 Task: Search one way flight ticket for 1 adult, 6 children, 1 infant in seat and 1 infant on lap in business from Laramie: Laramie Regional Airport to Rock Springs: Southwest Wyoming Regional Airport (rock Springs Sweetwater County Airport) on 8-5-2023. Choice of flights is Westjet. Number of bags: 2 carry on bags. Price is upto 90000. Outbound departure time preference is 17:00.
Action: Mouse moved to (282, 242)
Screenshot: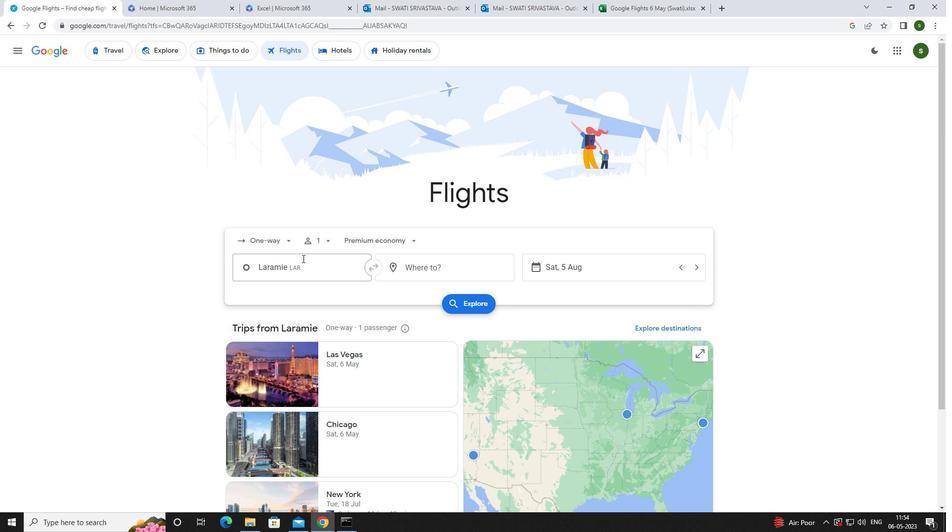
Action: Mouse pressed left at (282, 242)
Screenshot: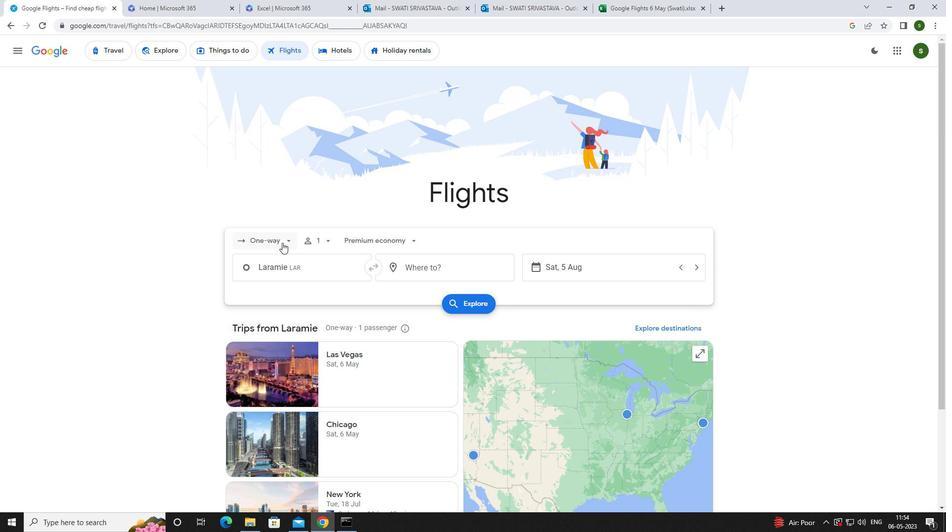 
Action: Mouse moved to (277, 287)
Screenshot: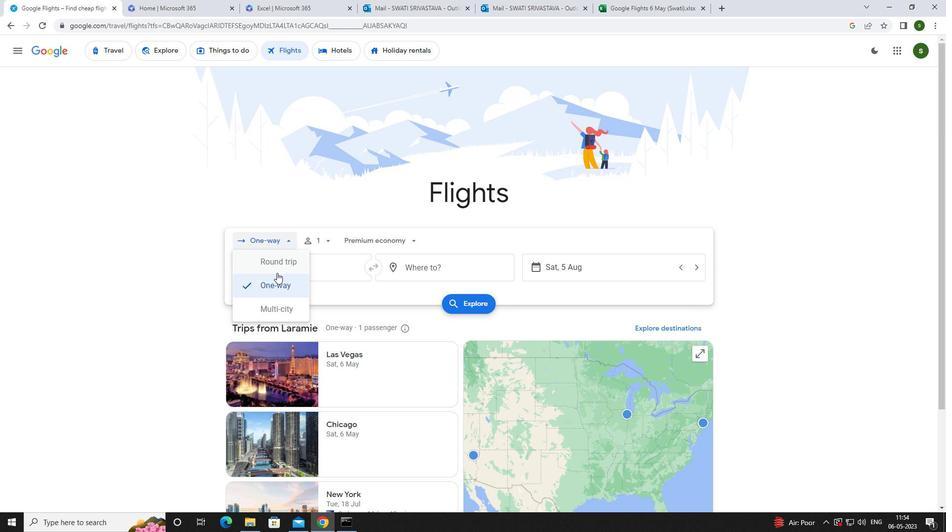 
Action: Mouse pressed left at (277, 287)
Screenshot: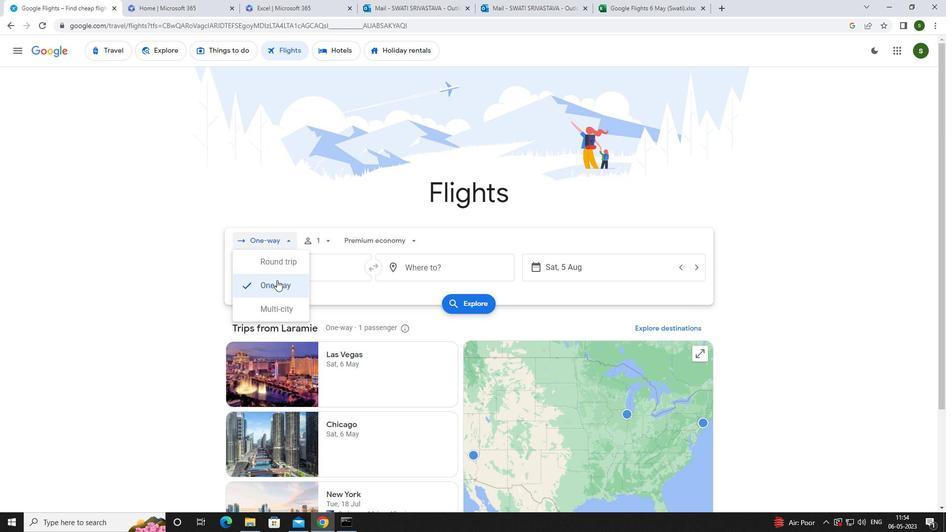 
Action: Mouse moved to (331, 240)
Screenshot: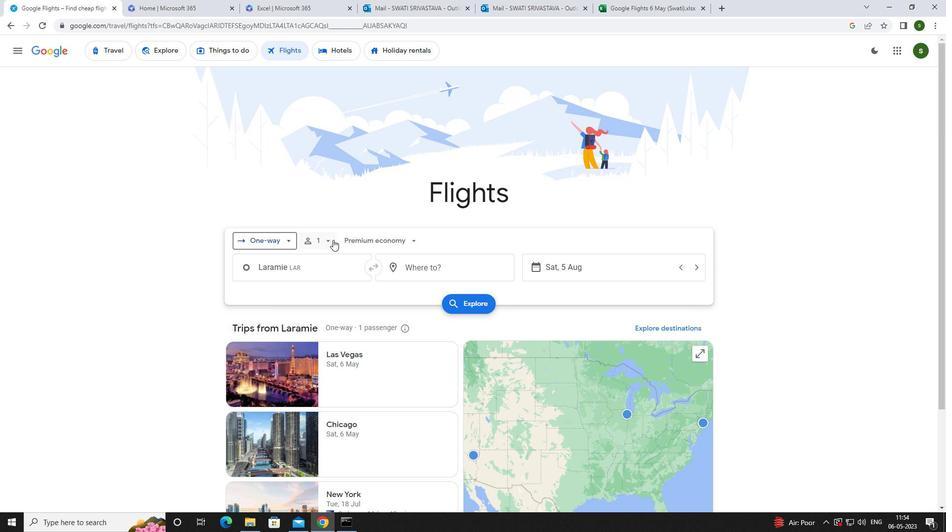
Action: Mouse pressed left at (331, 240)
Screenshot: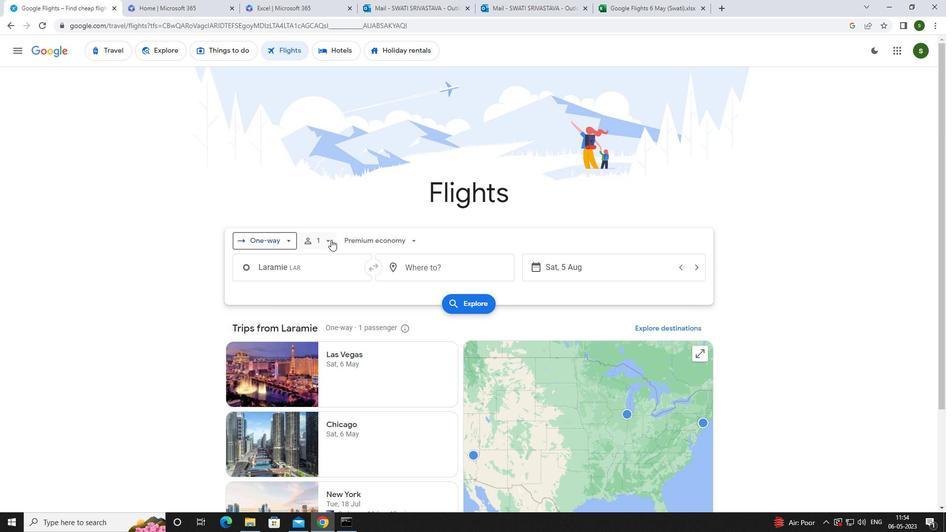 
Action: Mouse moved to (402, 290)
Screenshot: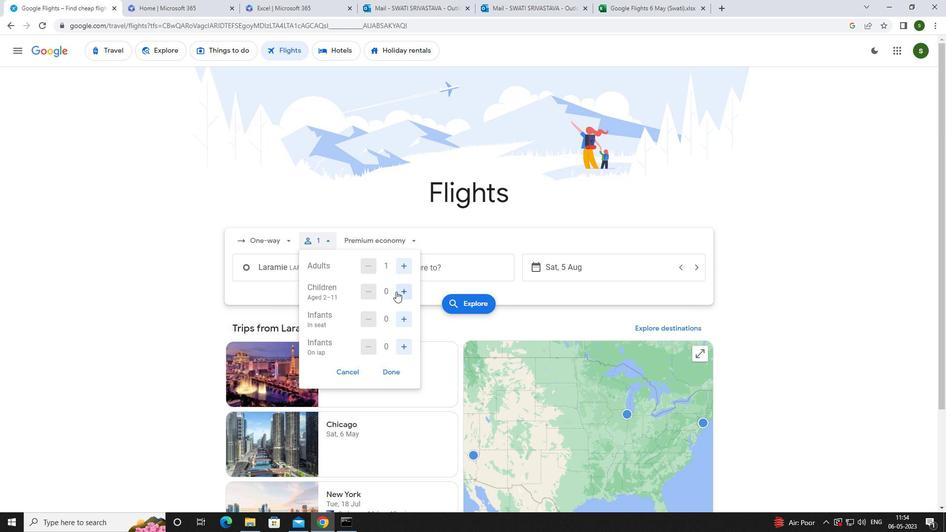 
Action: Mouse pressed left at (402, 290)
Screenshot: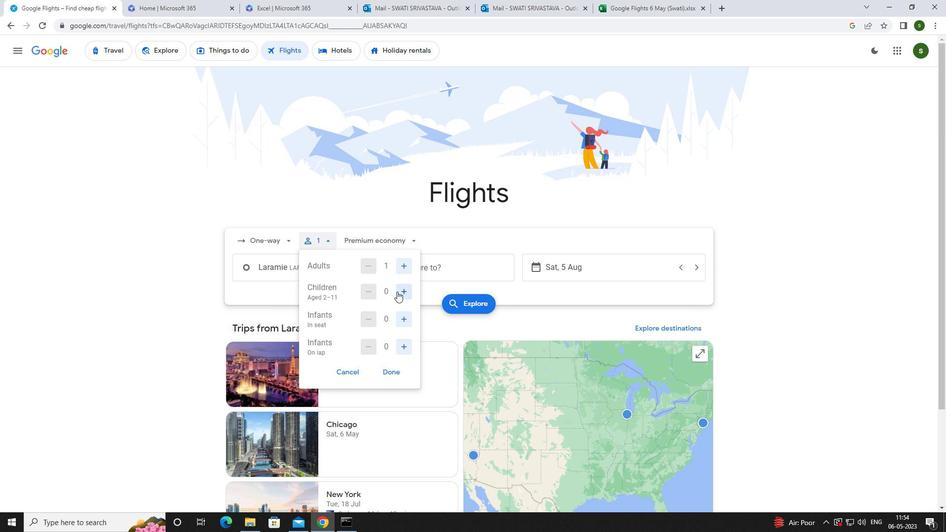 
Action: Mouse pressed left at (402, 290)
Screenshot: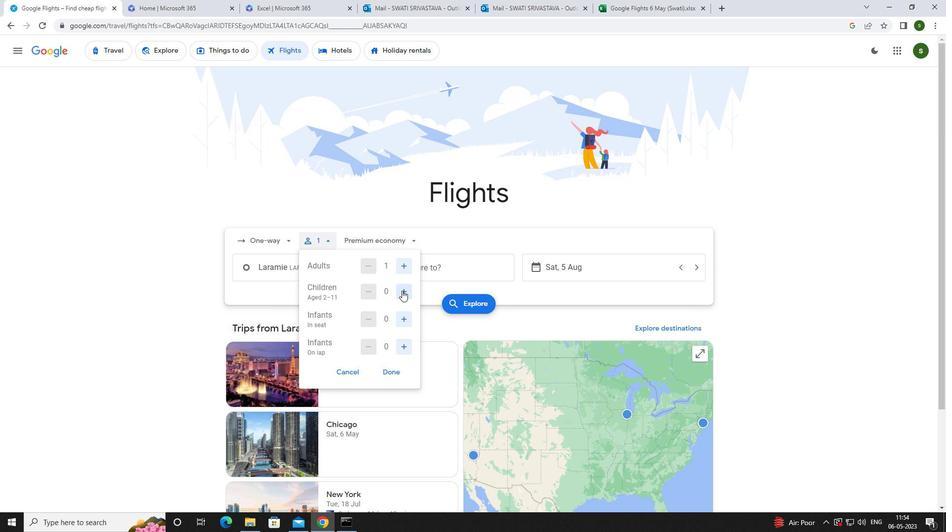 
Action: Mouse pressed left at (402, 290)
Screenshot: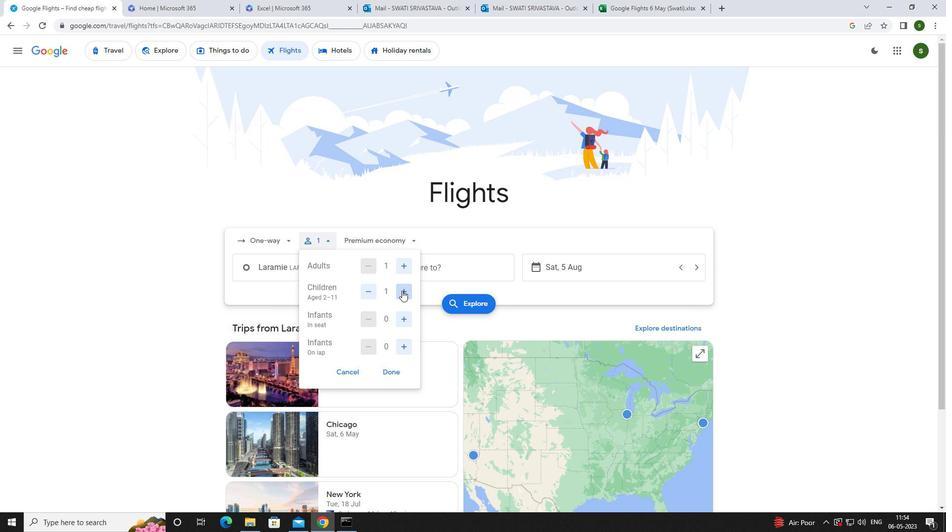 
Action: Mouse pressed left at (402, 290)
Screenshot: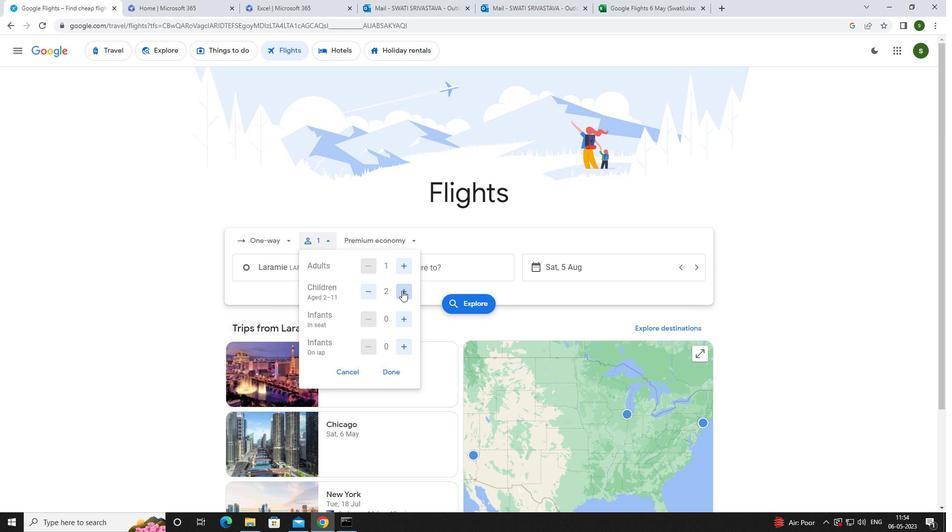 
Action: Mouse pressed left at (402, 290)
Screenshot: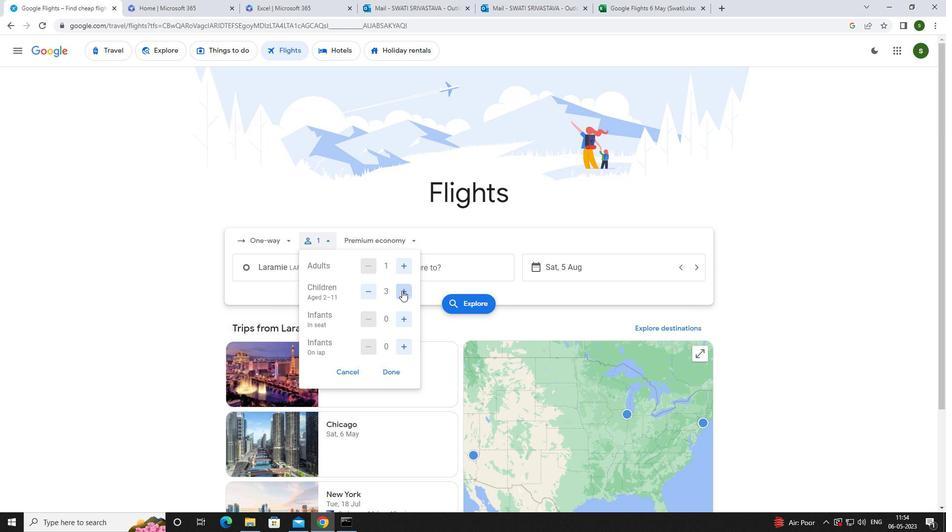 
Action: Mouse pressed left at (402, 290)
Screenshot: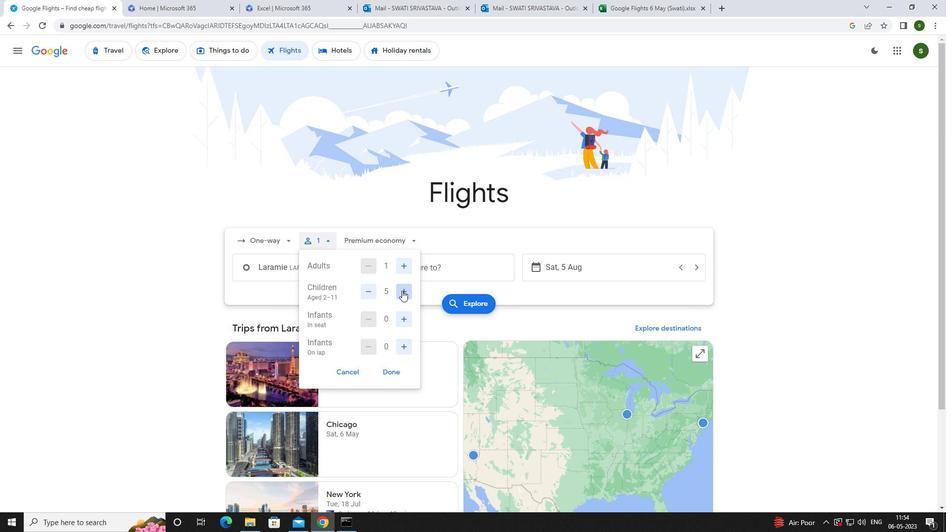 
Action: Mouse moved to (403, 320)
Screenshot: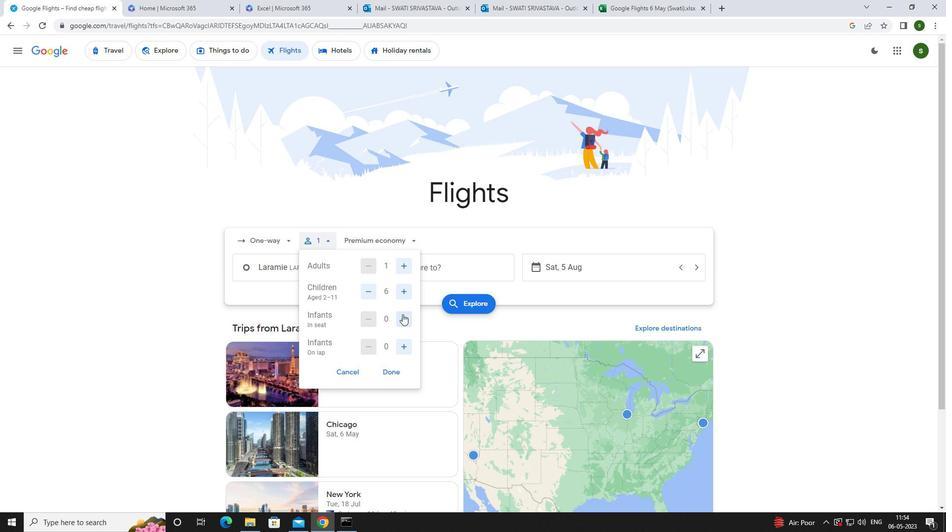 
Action: Mouse pressed left at (403, 320)
Screenshot: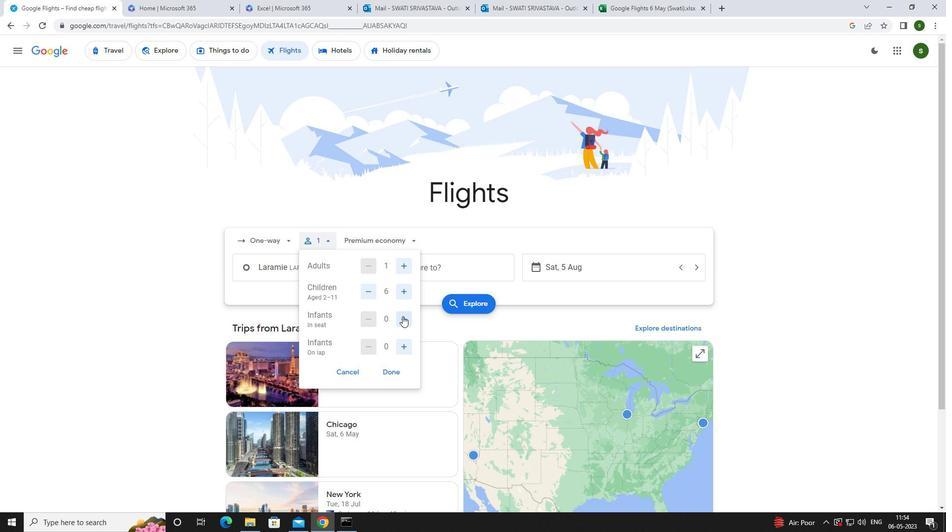 
Action: Mouse moved to (403, 345)
Screenshot: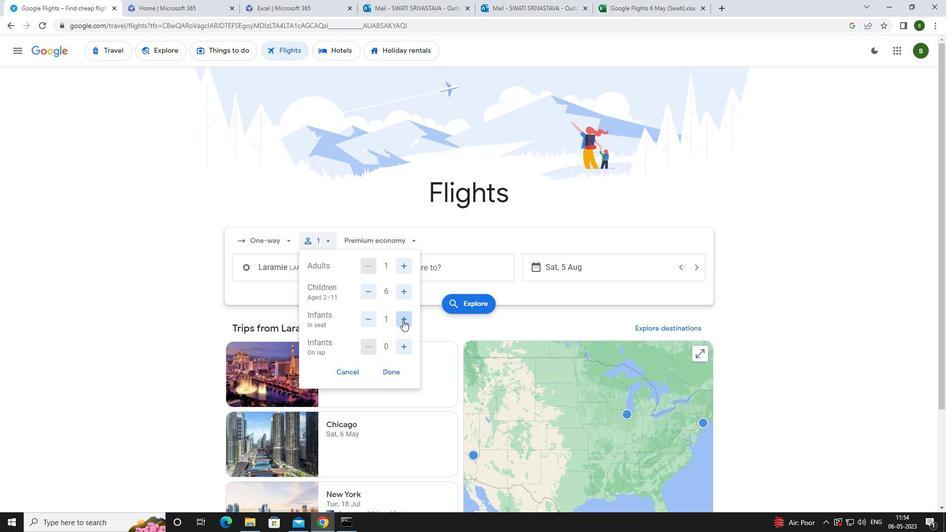 
Action: Mouse pressed left at (403, 345)
Screenshot: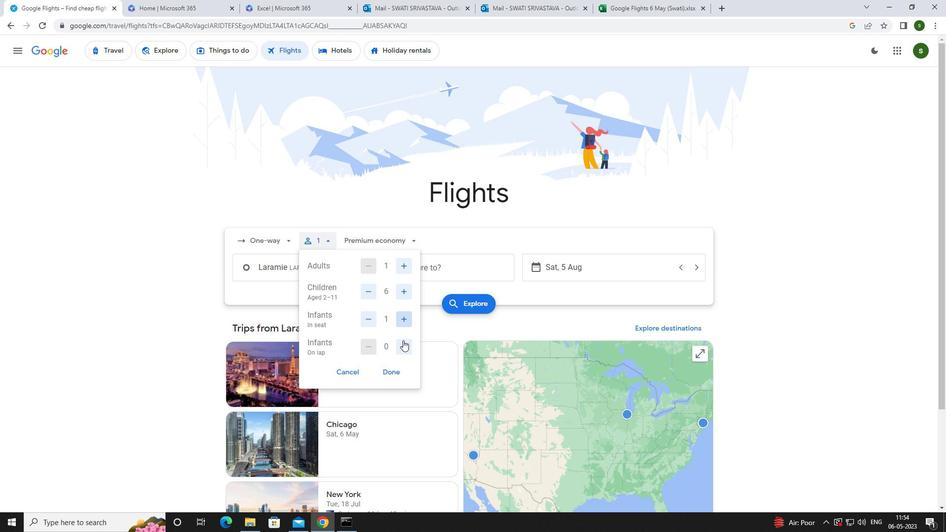 
Action: Mouse moved to (391, 240)
Screenshot: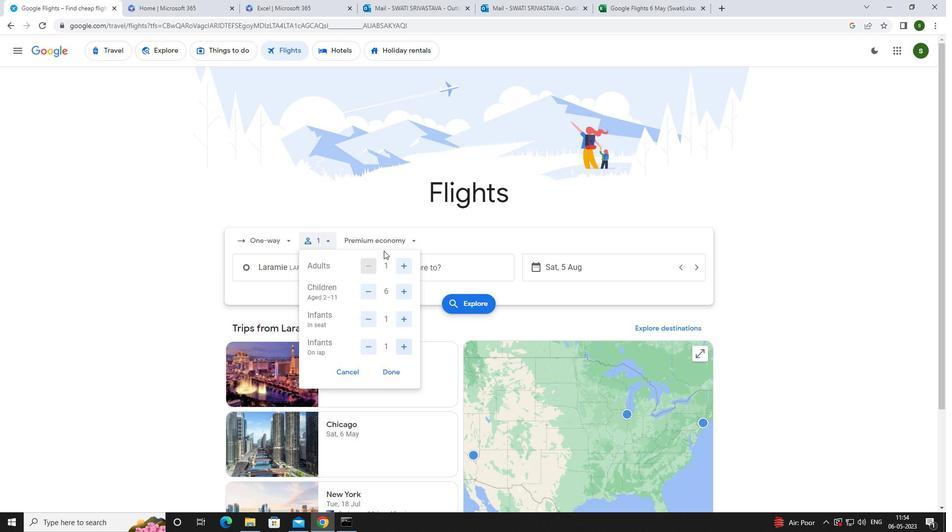 
Action: Mouse pressed left at (391, 240)
Screenshot: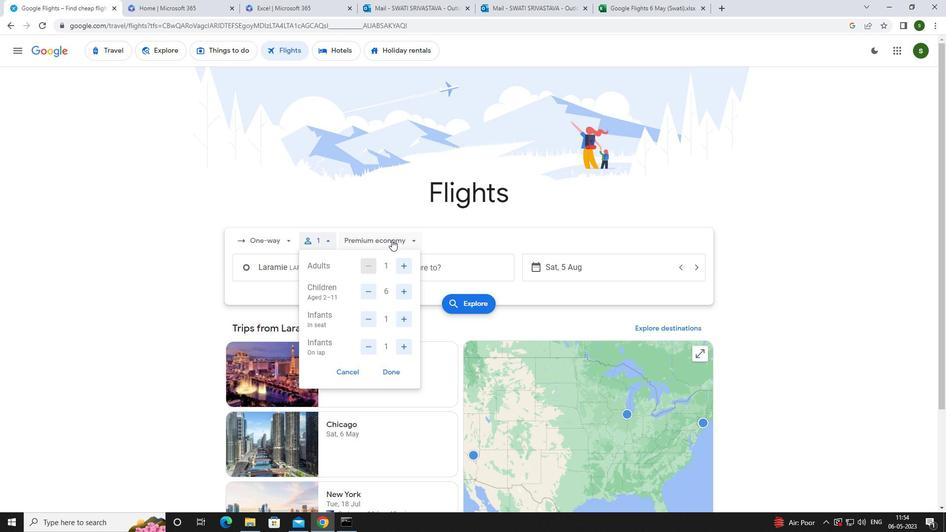 
Action: Mouse moved to (397, 310)
Screenshot: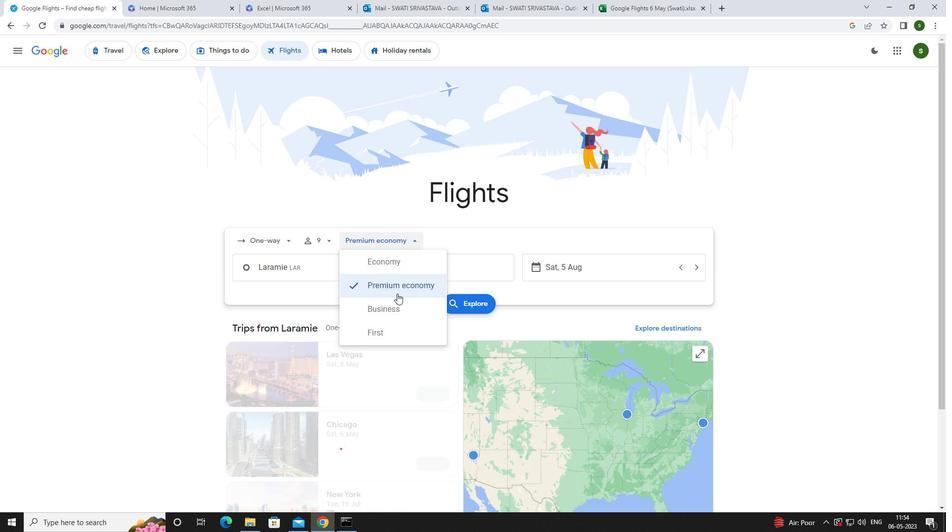 
Action: Mouse pressed left at (397, 310)
Screenshot: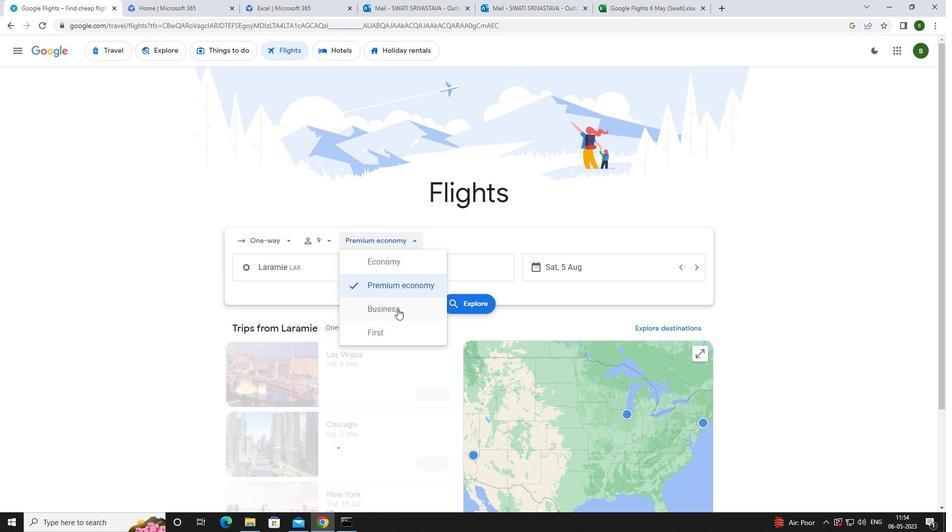 
Action: Mouse moved to (348, 271)
Screenshot: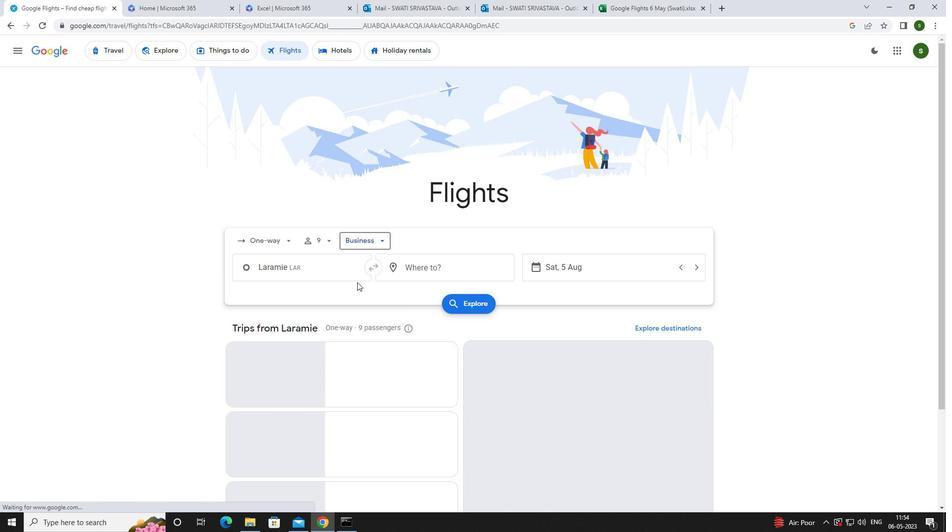 
Action: Mouse pressed left at (348, 271)
Screenshot: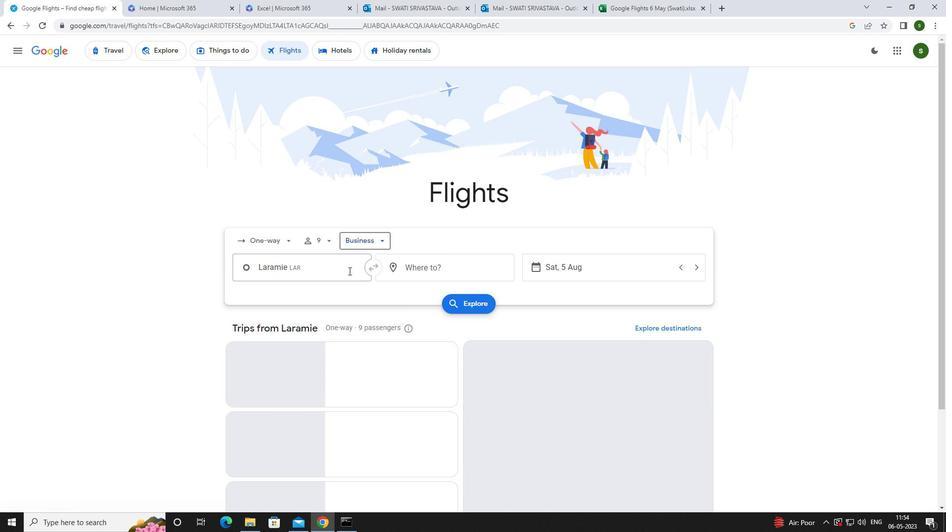 
Action: Key pressed <Key.caps_lock>l<Key.caps_lock>aramie
Screenshot: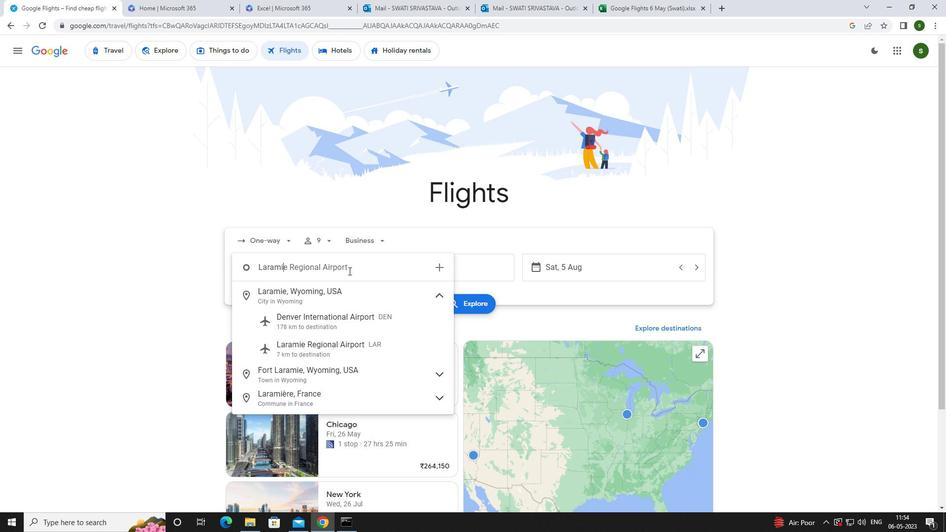 
Action: Mouse moved to (344, 350)
Screenshot: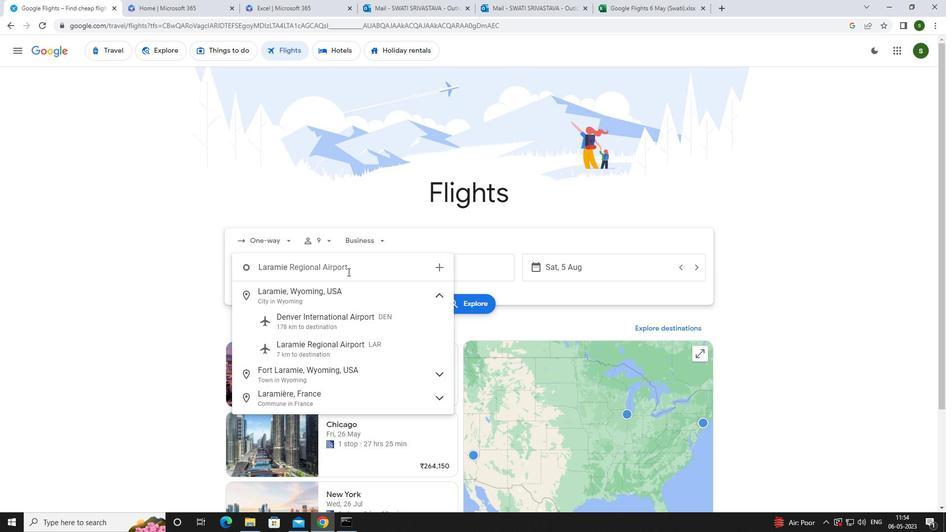 
Action: Mouse pressed left at (344, 350)
Screenshot: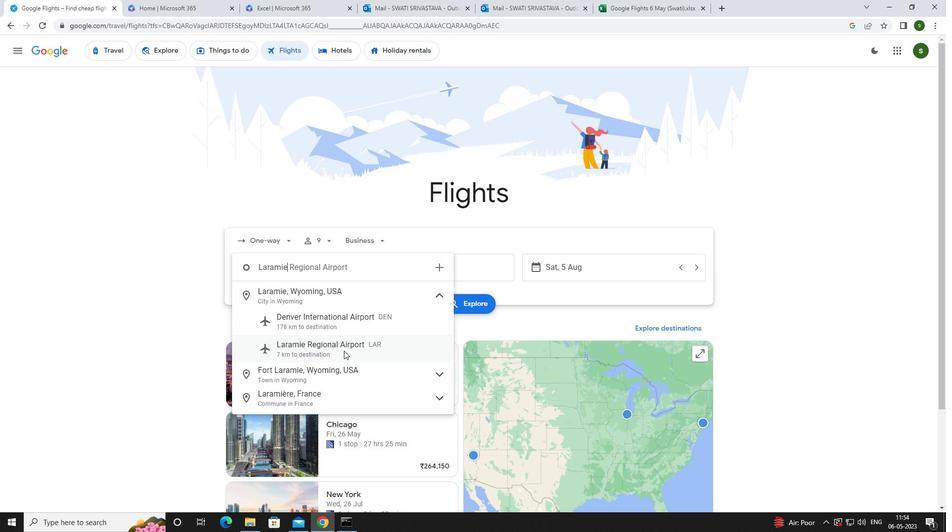 
Action: Mouse moved to (437, 269)
Screenshot: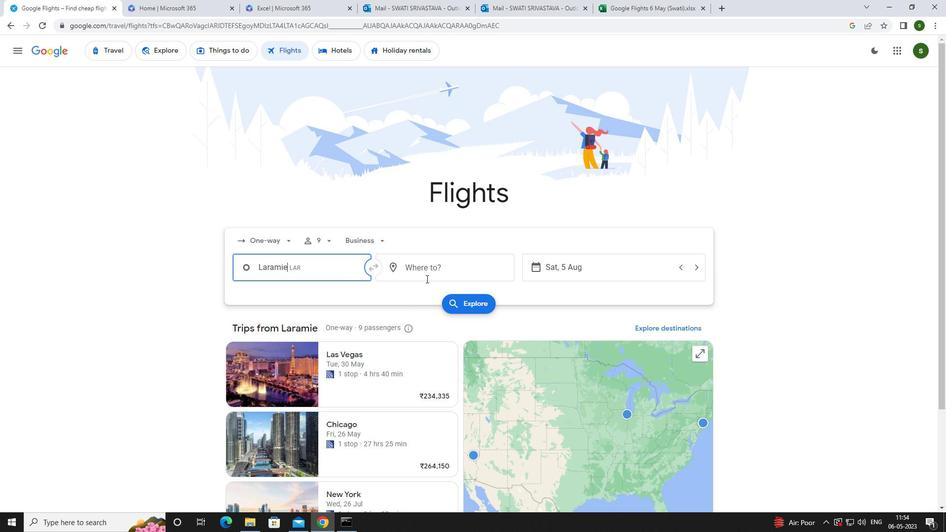 
Action: Mouse pressed left at (437, 269)
Screenshot: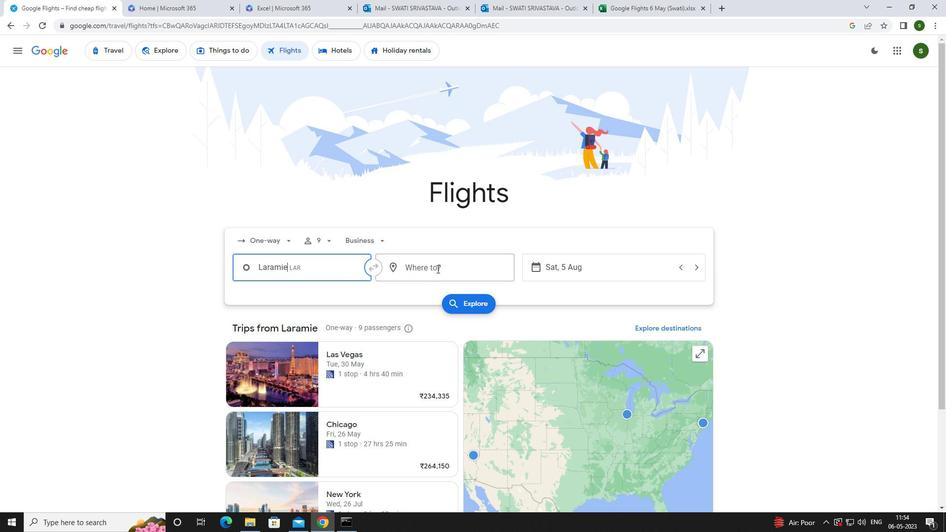 
Action: Key pressed <Key.caps_lock>r<Key.caps_lock>ock<Key.space><Key.caps_lock>s<Key.caps_lock>pring
Screenshot: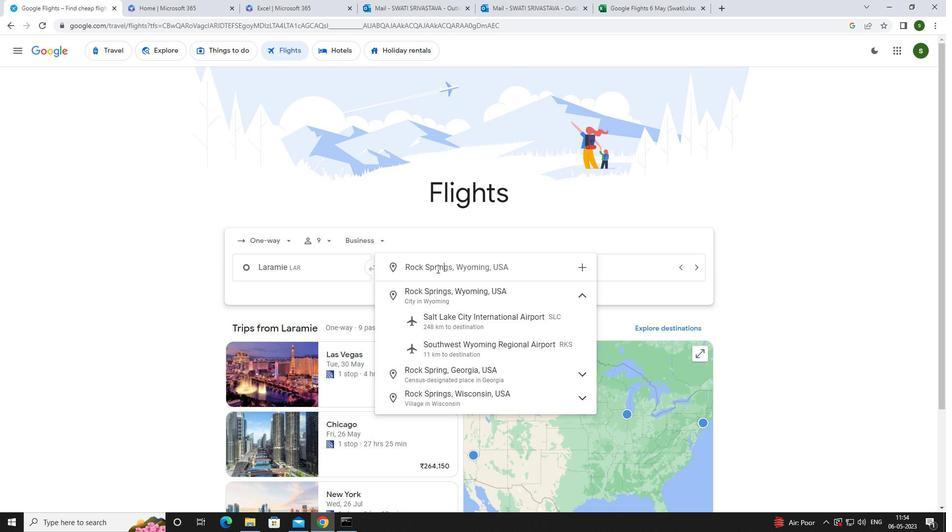 
Action: Mouse moved to (459, 345)
Screenshot: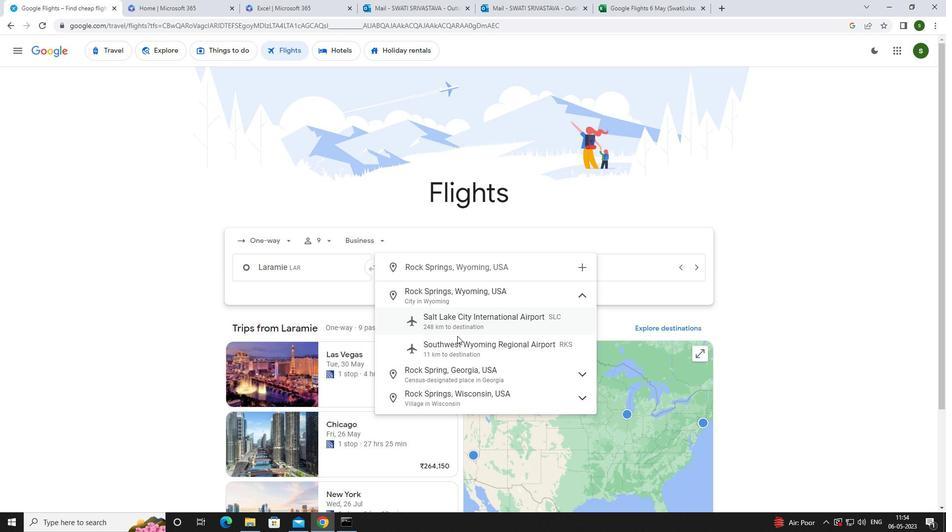 
Action: Mouse pressed left at (459, 345)
Screenshot: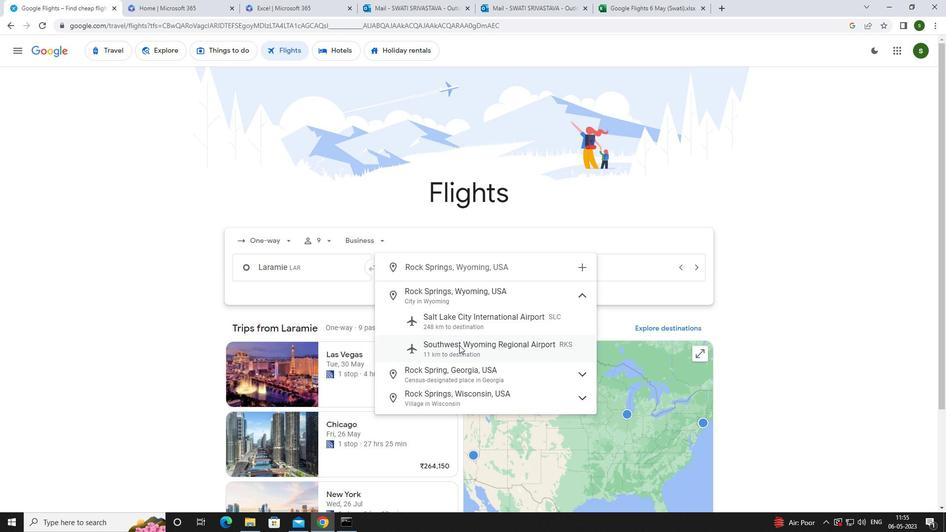 
Action: Mouse moved to (587, 266)
Screenshot: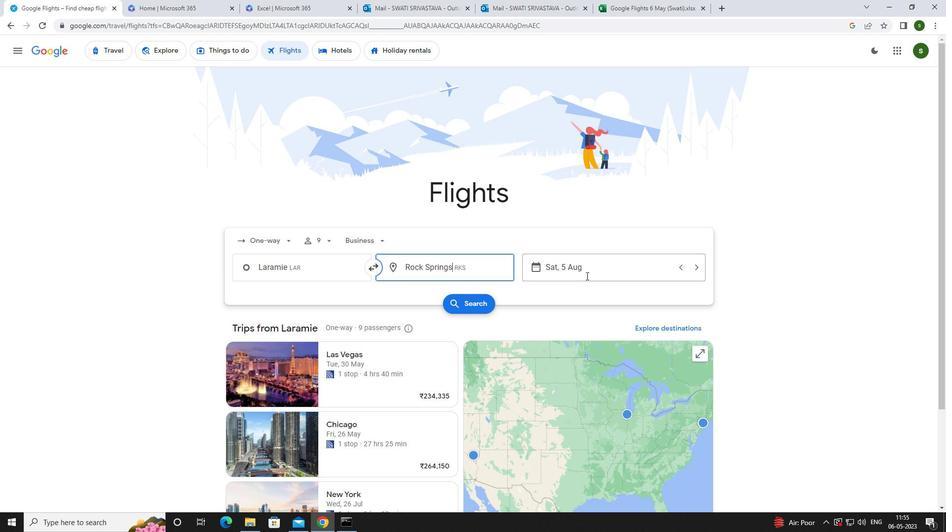 
Action: Mouse pressed left at (587, 266)
Screenshot: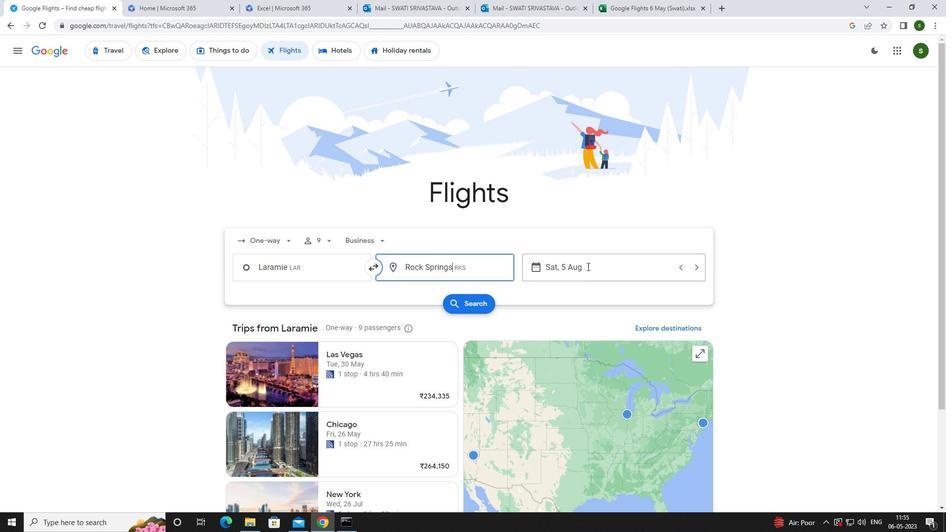 
Action: Mouse moved to (496, 335)
Screenshot: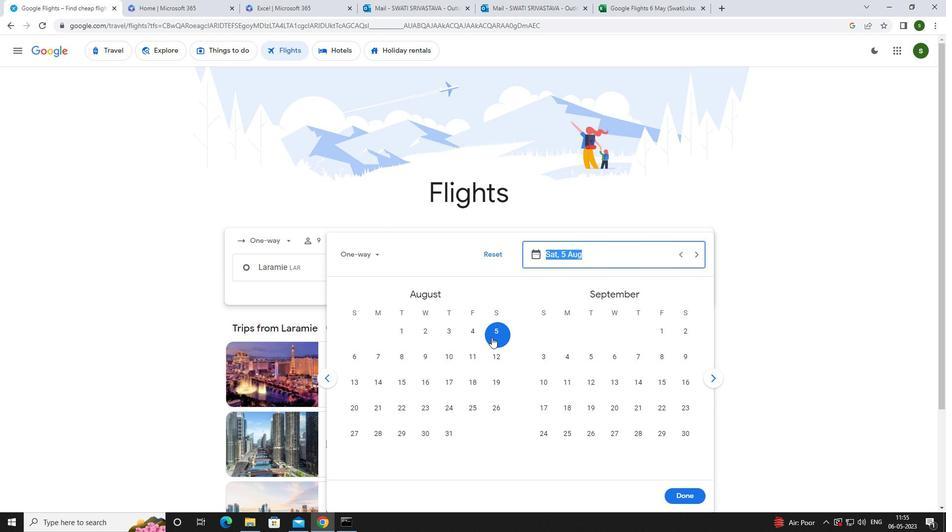 
Action: Mouse pressed left at (496, 335)
Screenshot: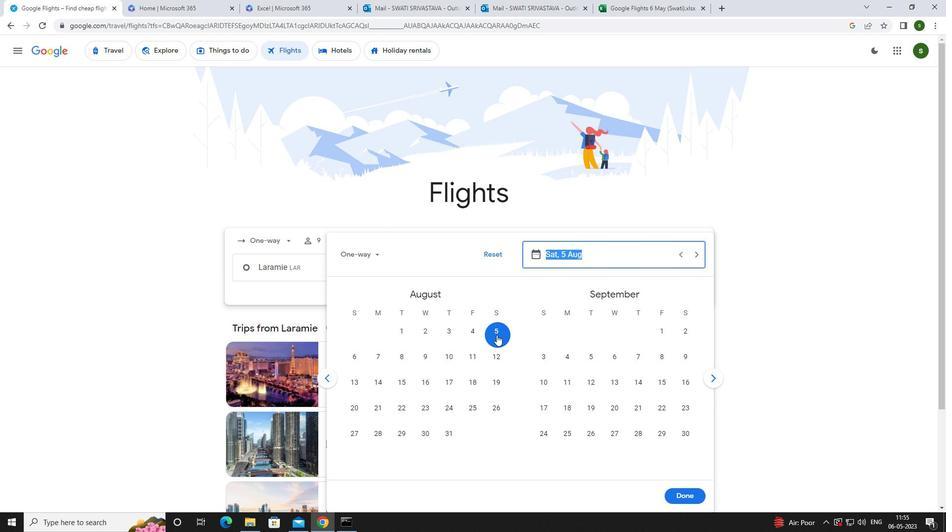 
Action: Mouse moved to (685, 494)
Screenshot: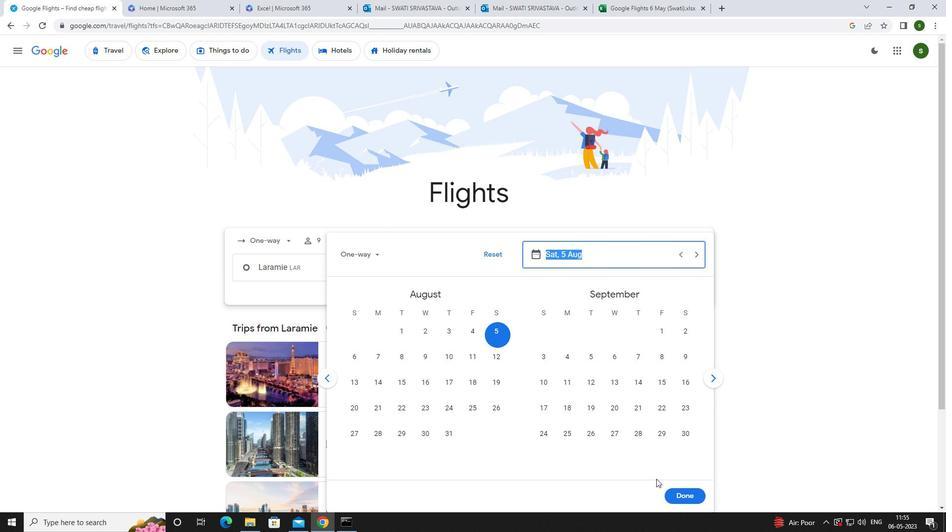 
Action: Mouse pressed left at (685, 494)
Screenshot: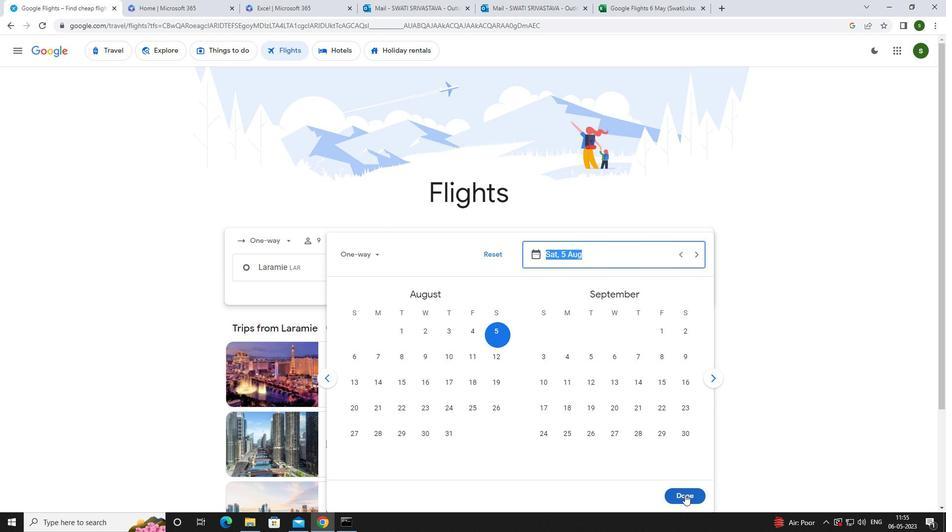 
Action: Mouse moved to (470, 308)
Screenshot: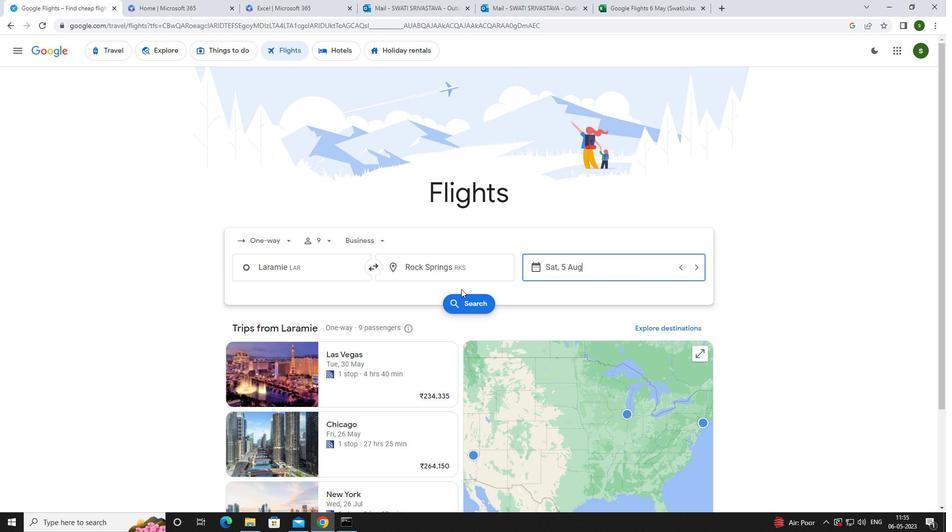 
Action: Mouse pressed left at (470, 308)
Screenshot: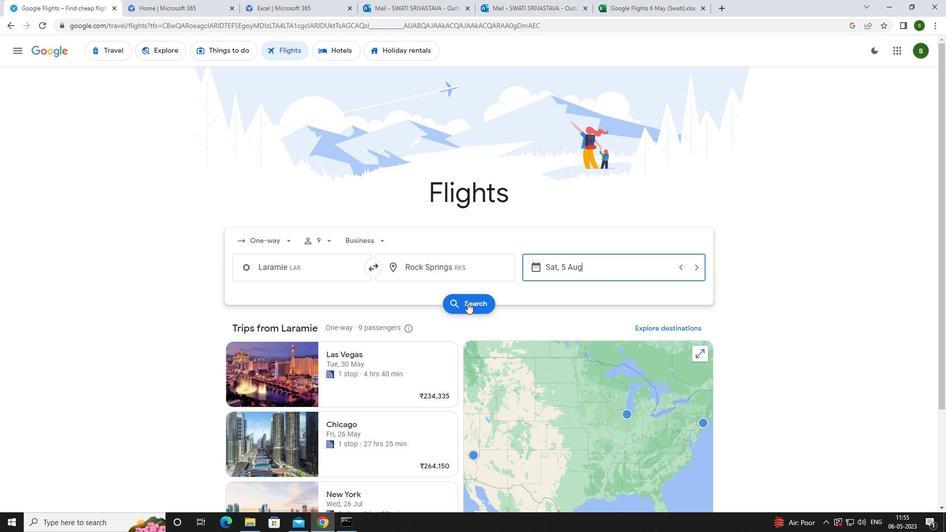 
Action: Mouse moved to (254, 143)
Screenshot: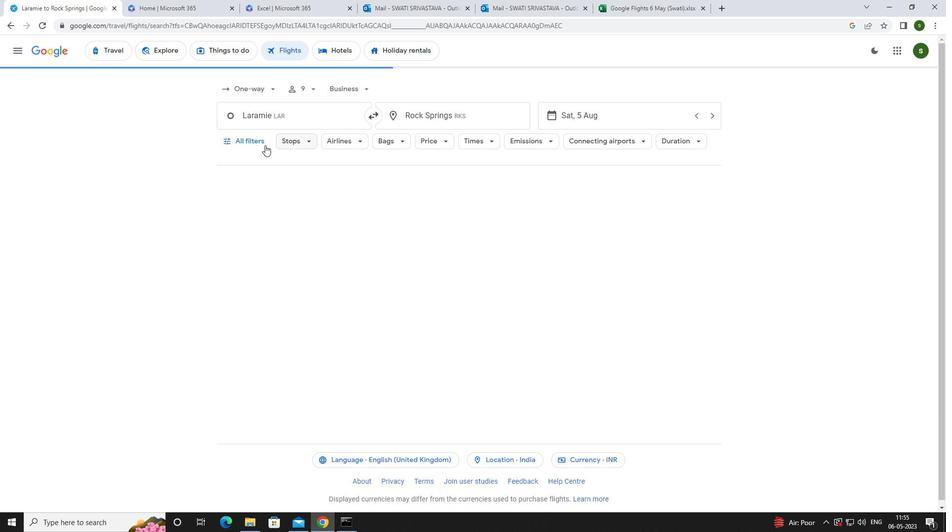 
Action: Mouse pressed left at (254, 143)
Screenshot: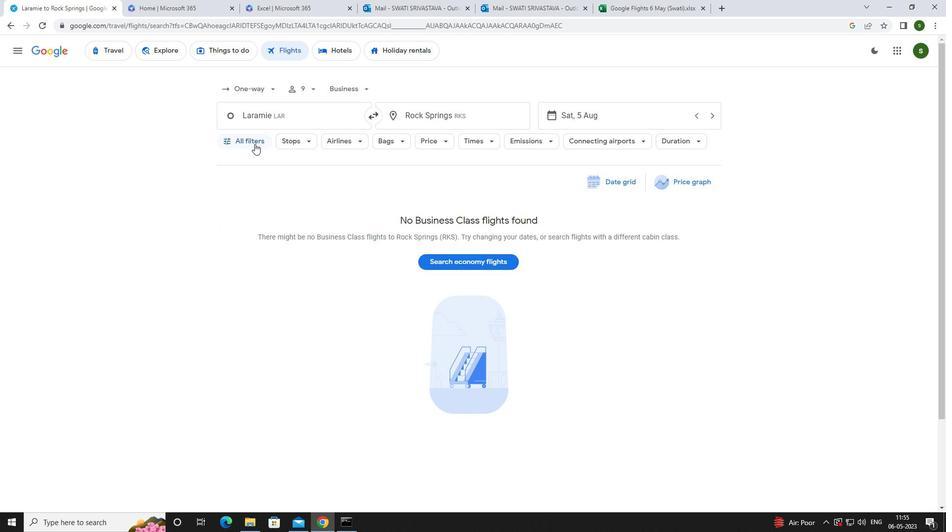
Action: Mouse moved to (364, 352)
Screenshot: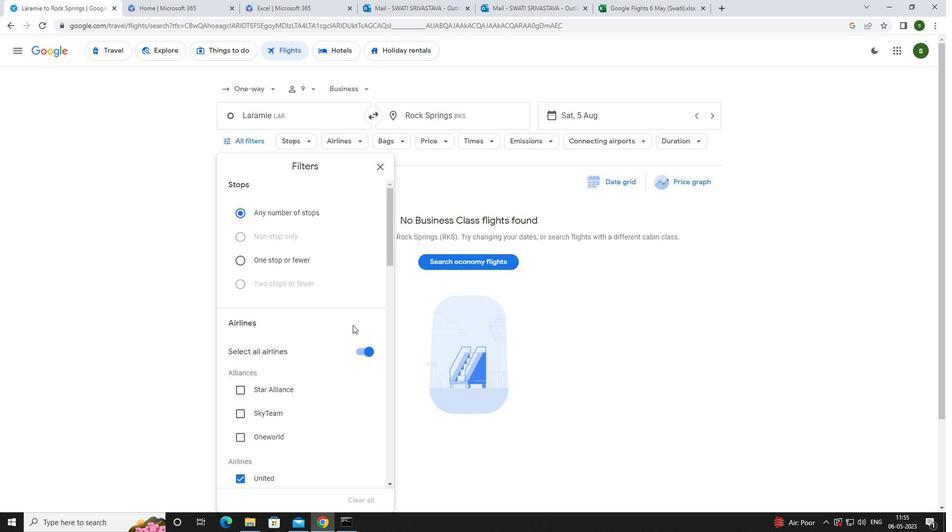 
Action: Mouse pressed left at (364, 352)
Screenshot: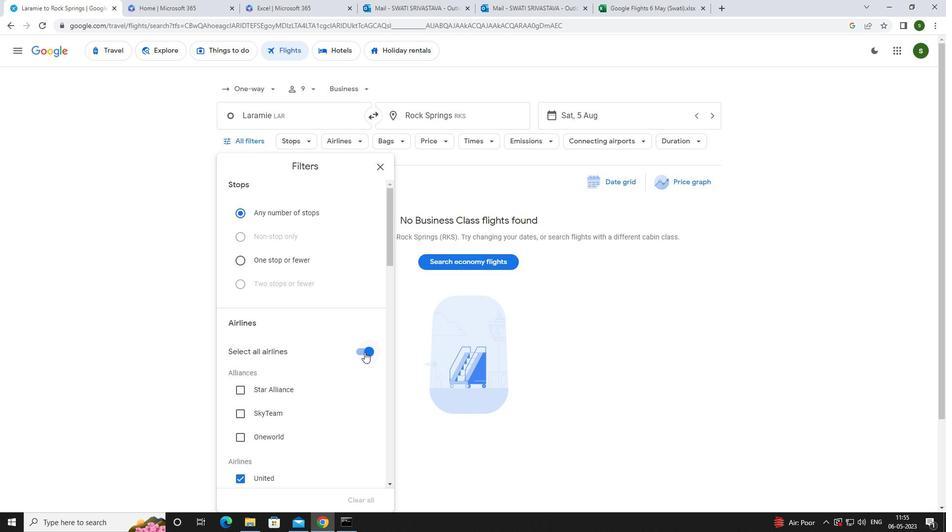 
Action: Mouse moved to (331, 322)
Screenshot: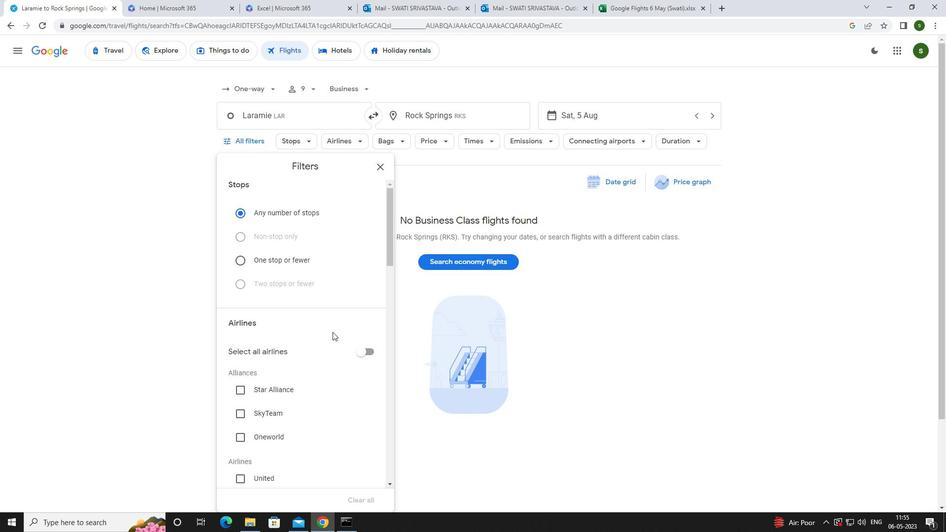 
Action: Mouse scrolled (331, 321) with delta (0, 0)
Screenshot: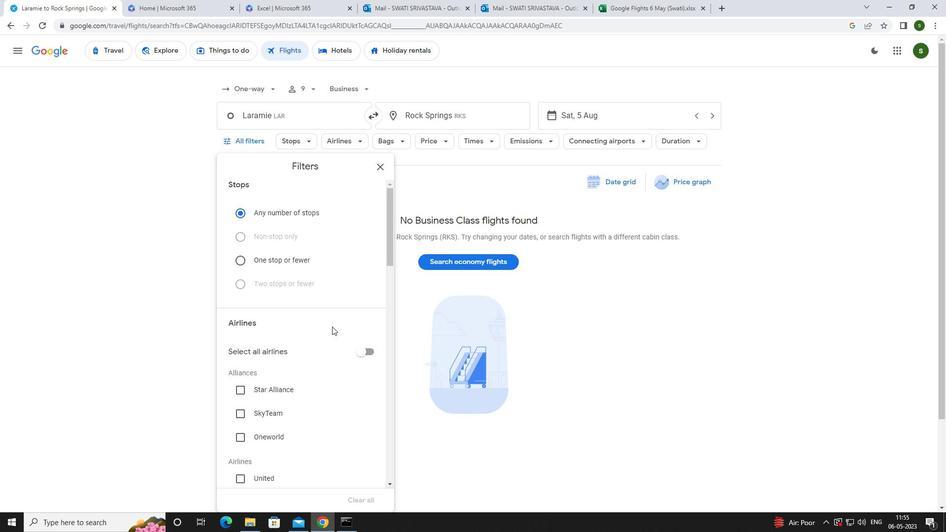 
Action: Mouse scrolled (331, 321) with delta (0, 0)
Screenshot: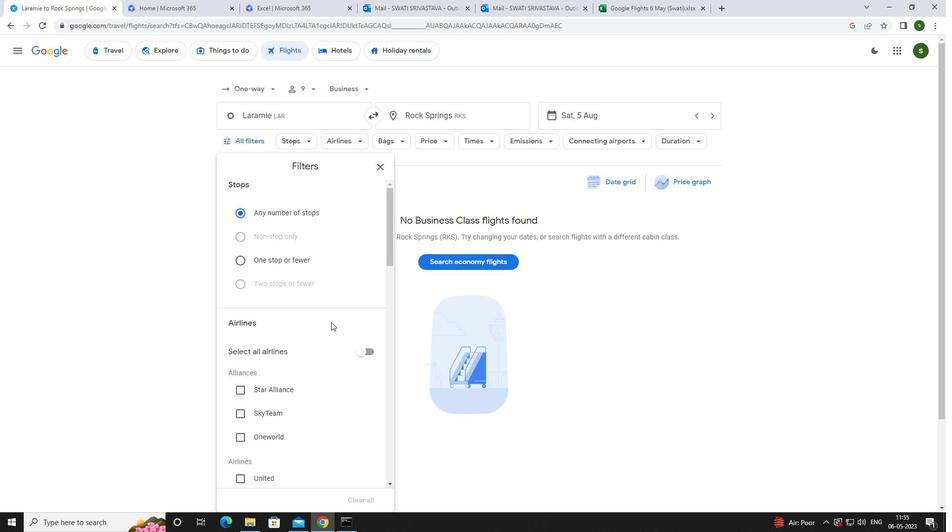 
Action: Mouse scrolled (331, 321) with delta (0, 0)
Screenshot: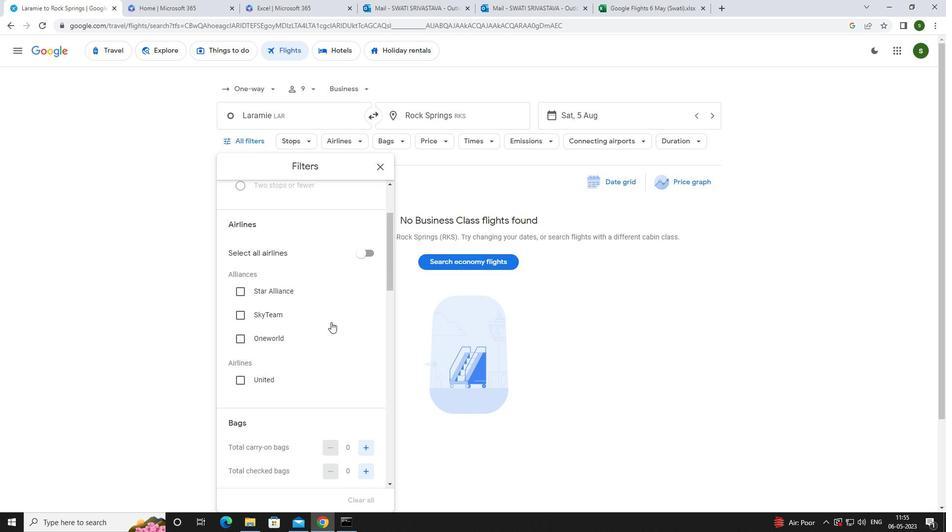
Action: Mouse scrolled (331, 321) with delta (0, 0)
Screenshot: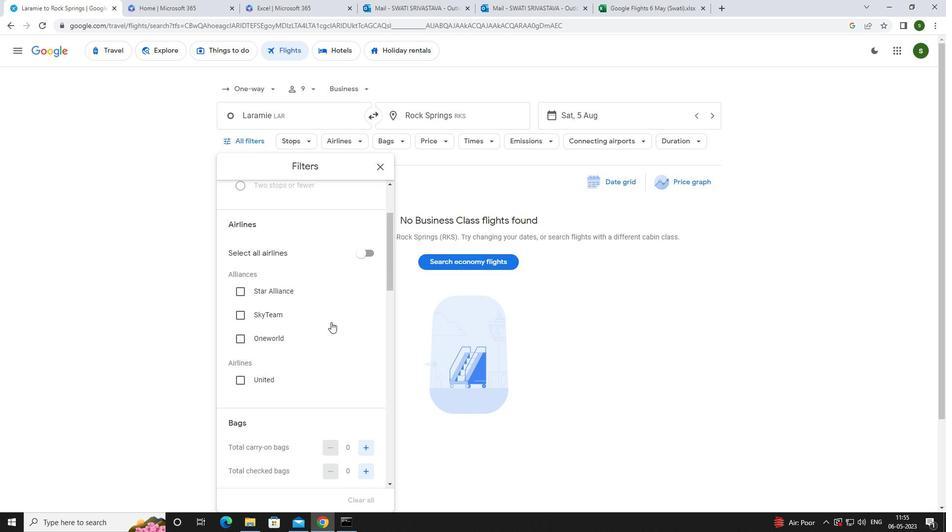 
Action: Mouse moved to (364, 344)
Screenshot: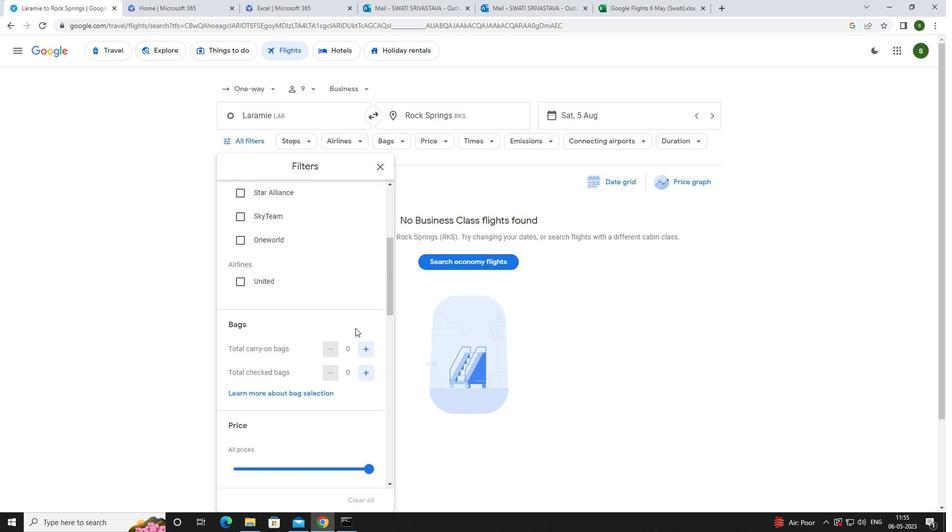 
Action: Mouse pressed left at (364, 344)
Screenshot: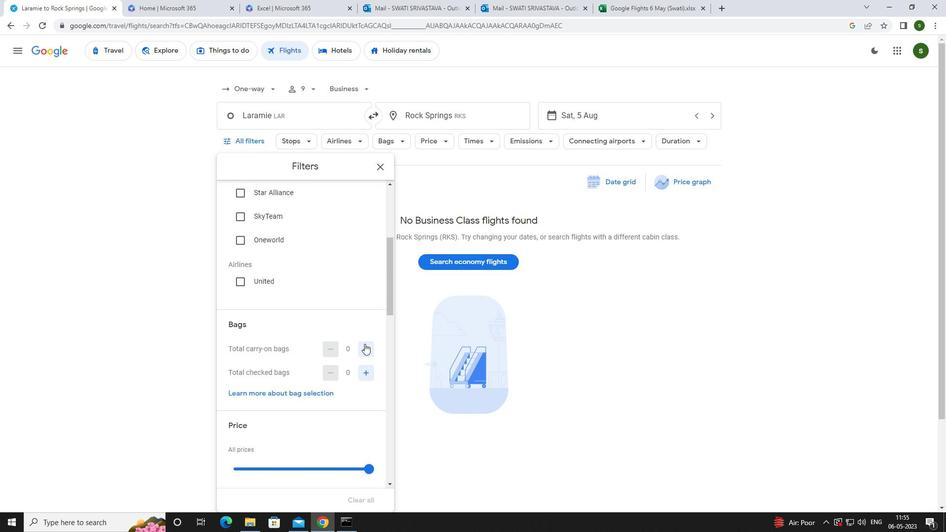 
Action: Mouse pressed left at (364, 344)
Screenshot: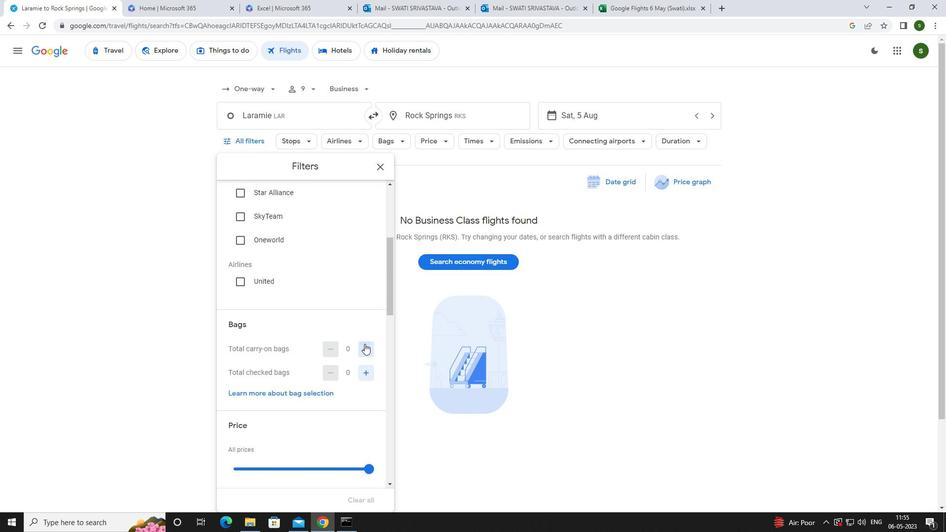 
Action: Mouse scrolled (364, 343) with delta (0, 0)
Screenshot: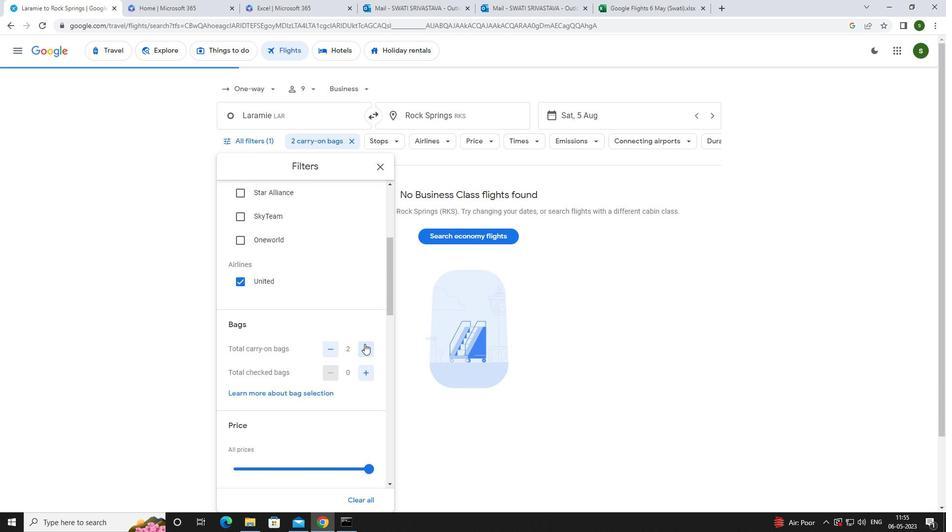 
Action: Mouse scrolled (364, 343) with delta (0, 0)
Screenshot: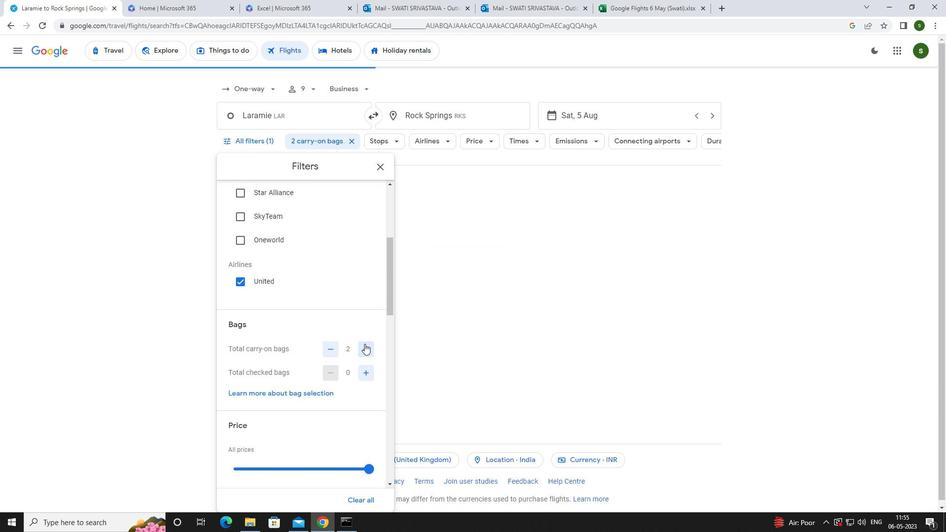 
Action: Mouse scrolled (364, 343) with delta (0, 0)
Screenshot: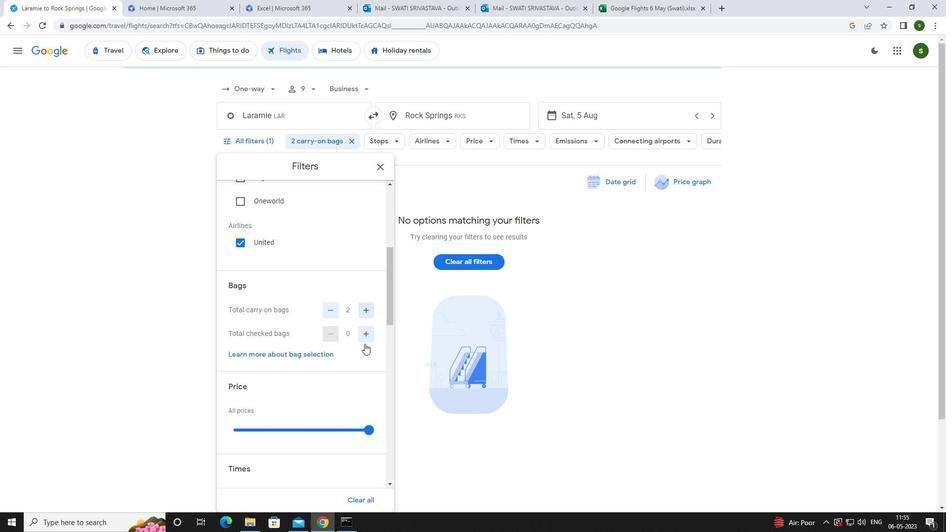 
Action: Mouse moved to (368, 320)
Screenshot: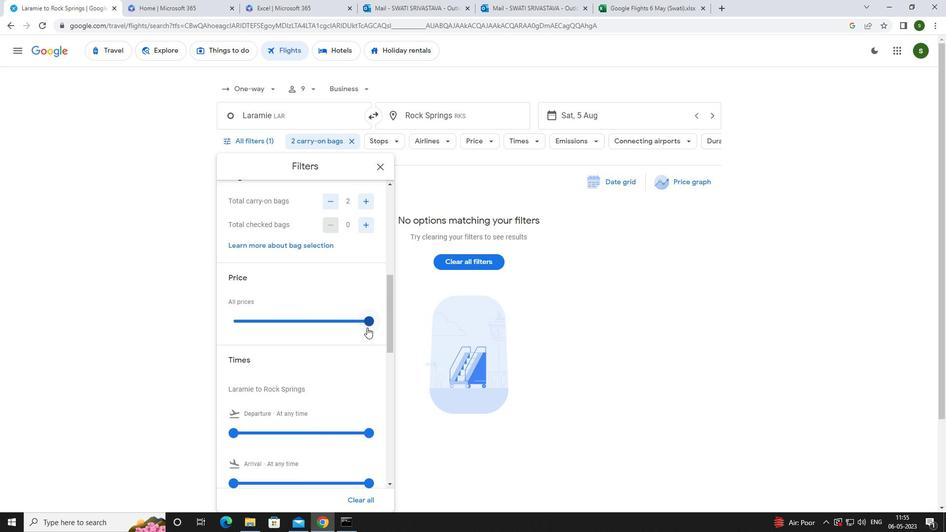 
Action: Mouse pressed left at (368, 320)
Screenshot: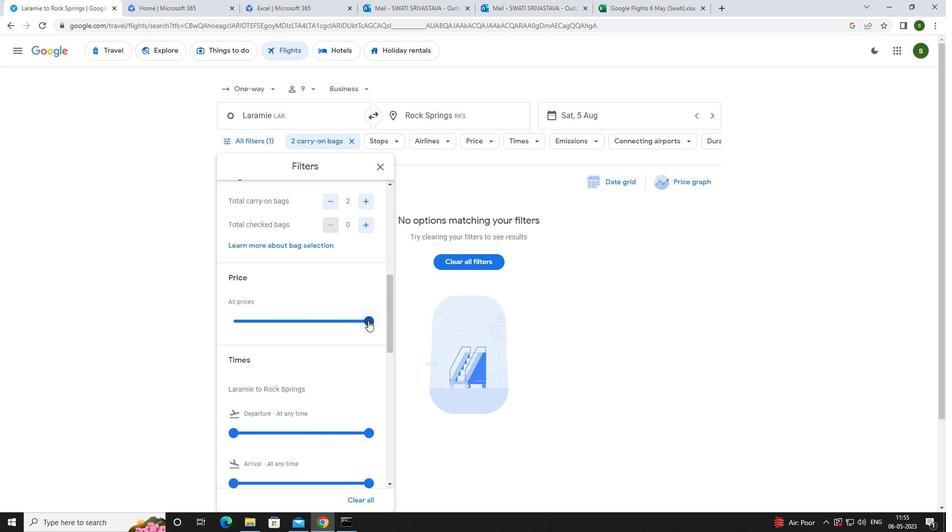 
Action: Mouse moved to (367, 320)
Screenshot: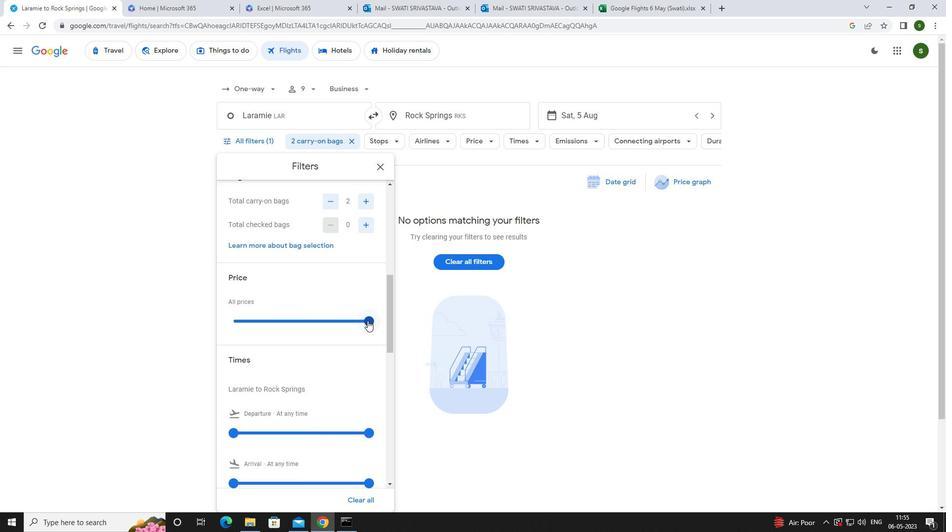 
Action: Mouse scrolled (367, 320) with delta (0, 0)
Screenshot: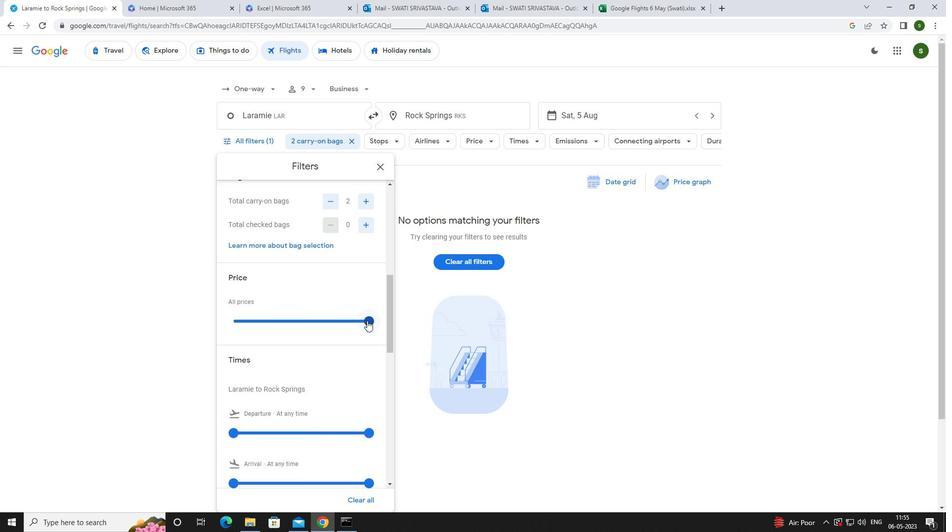 
Action: Mouse moved to (232, 380)
Screenshot: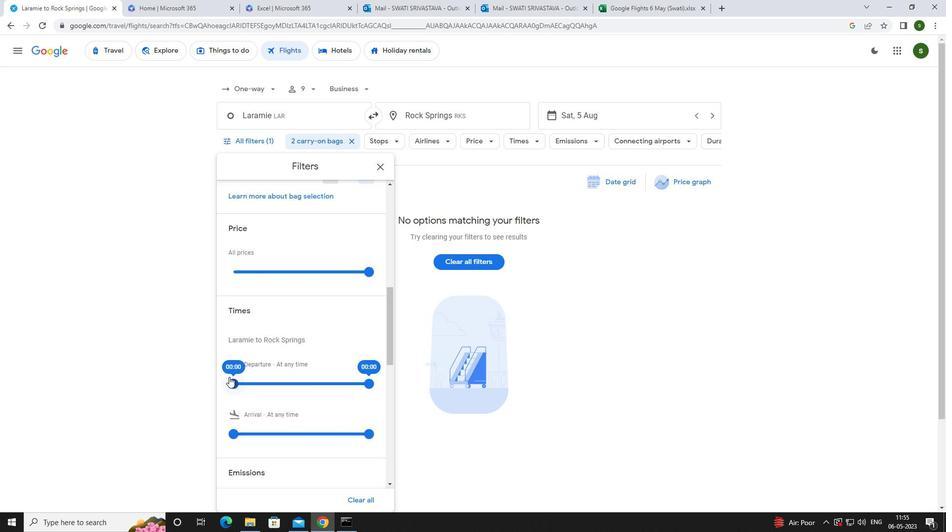 
Action: Mouse pressed left at (232, 380)
Screenshot: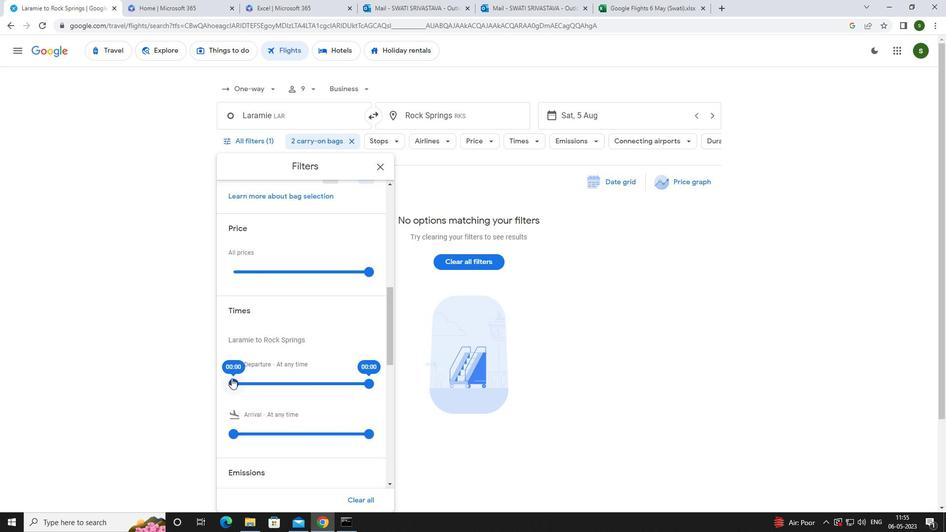 
Action: Mouse moved to (126, 334)
Screenshot: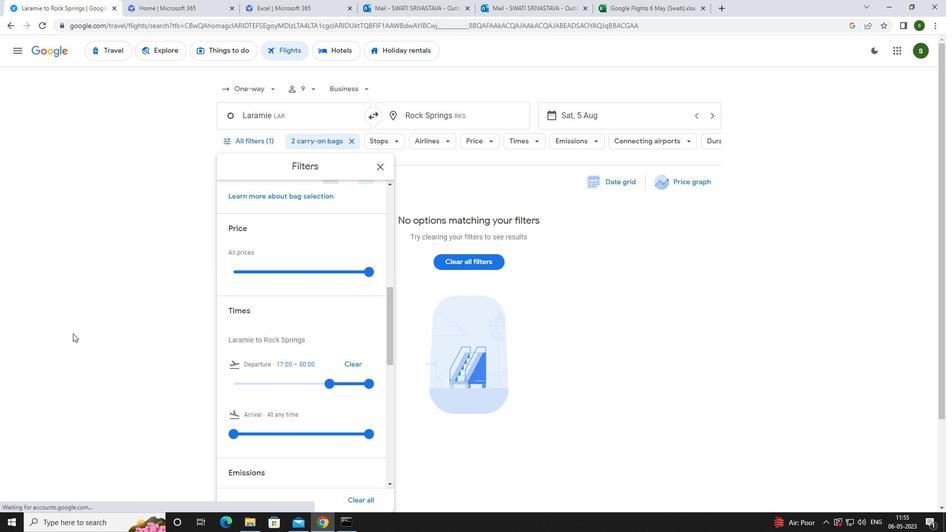 
Action: Mouse pressed left at (126, 334)
Screenshot: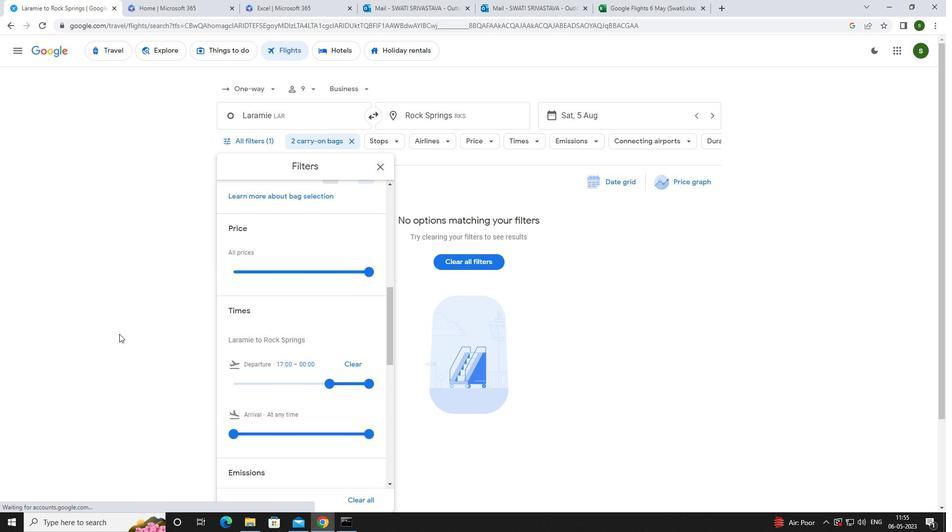
Action: Mouse moved to (128, 334)
Screenshot: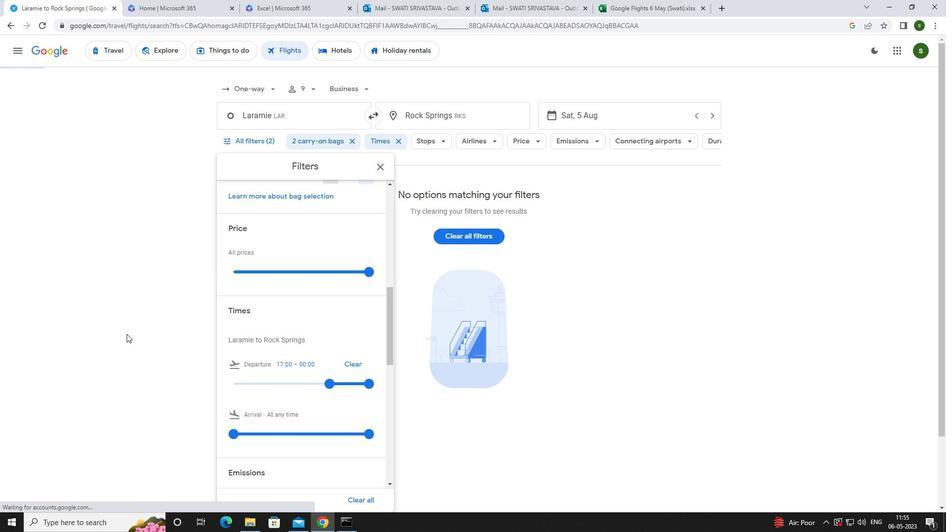
